 Task: Create New Customer with Customer Name: Term Reposition, Billing Address Line1: 4289 Crim Lane, Billing Address Line2:  Underhill, Billing Address Line3:  Vermont 05489, Cell Number: 928-504-2163
Action: Mouse moved to (203, 34)
Screenshot: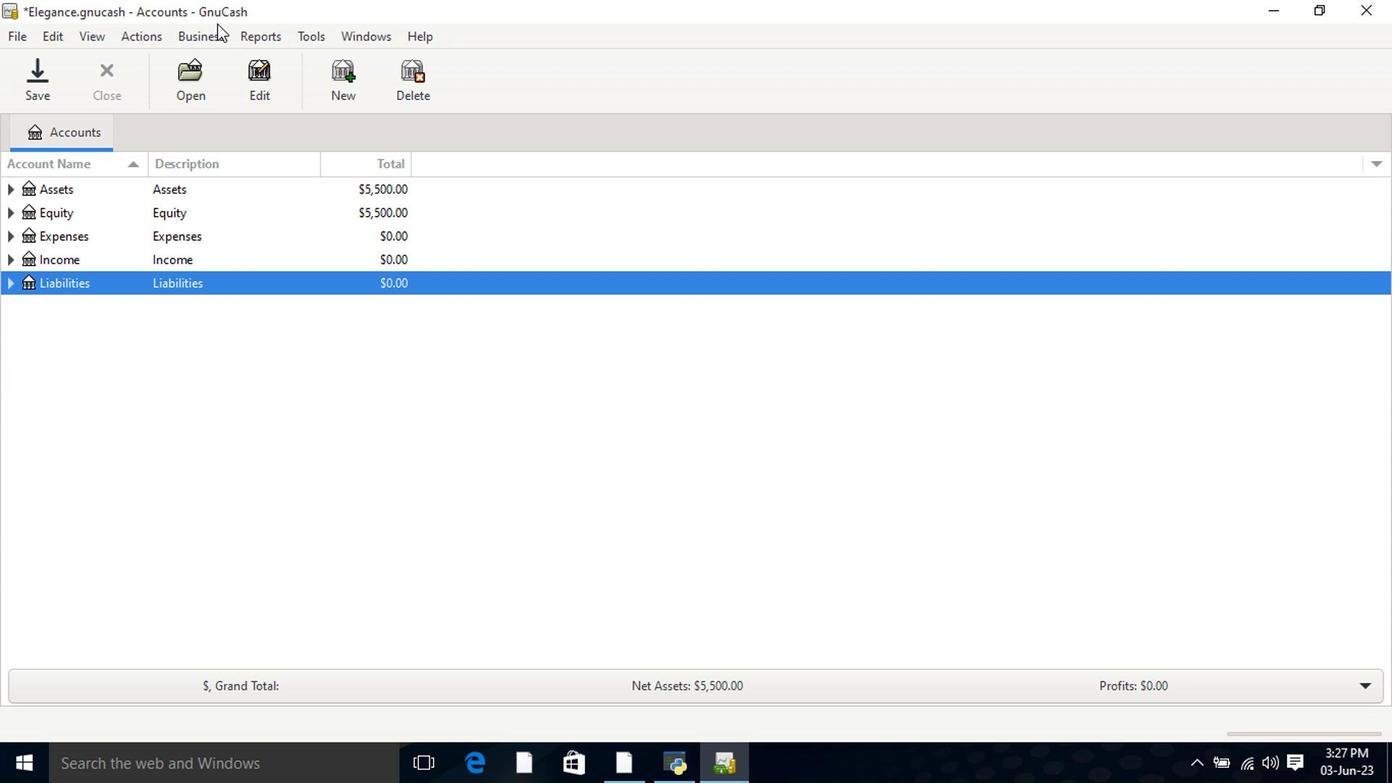 
Action: Mouse pressed left at (203, 34)
Screenshot: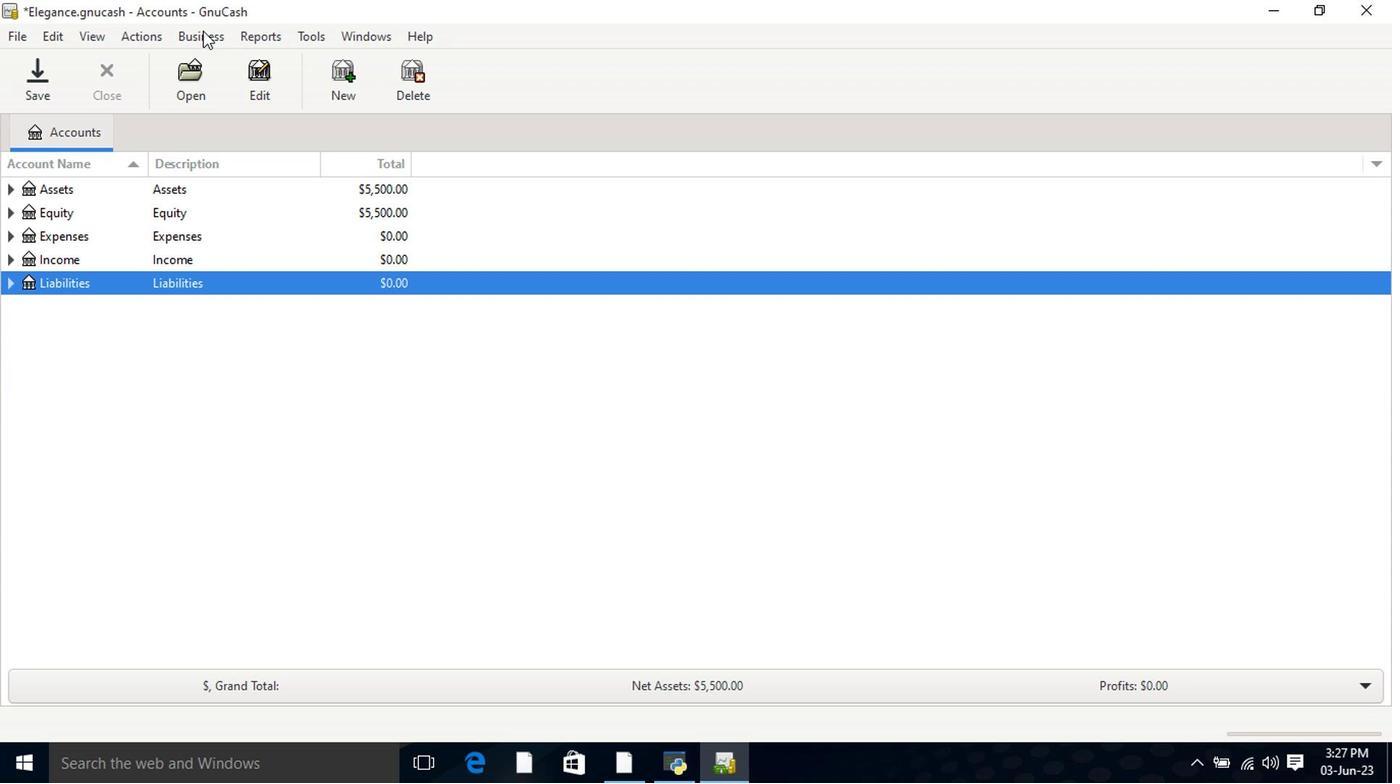 
Action: Mouse moved to (436, 88)
Screenshot: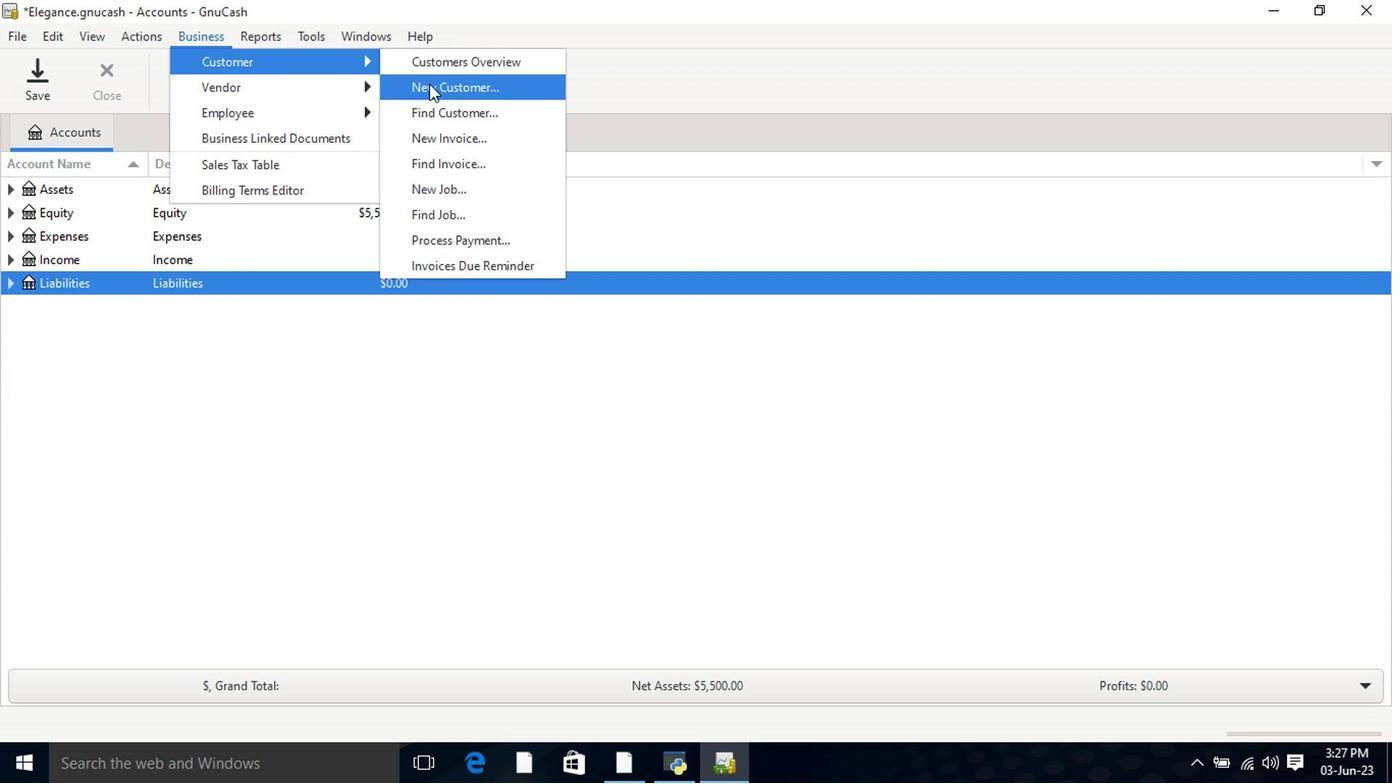 
Action: Mouse pressed left at (436, 88)
Screenshot: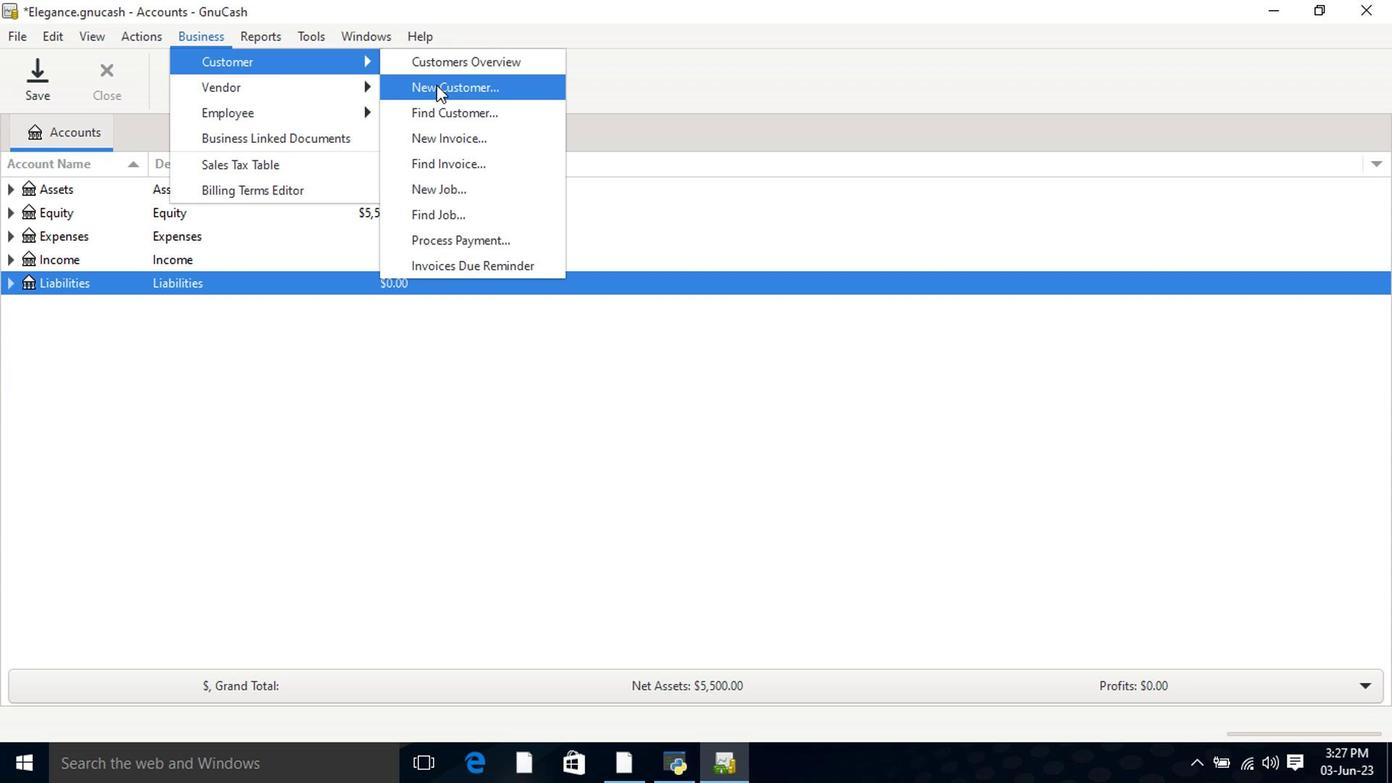 
Action: Mouse moved to (761, 237)
Screenshot: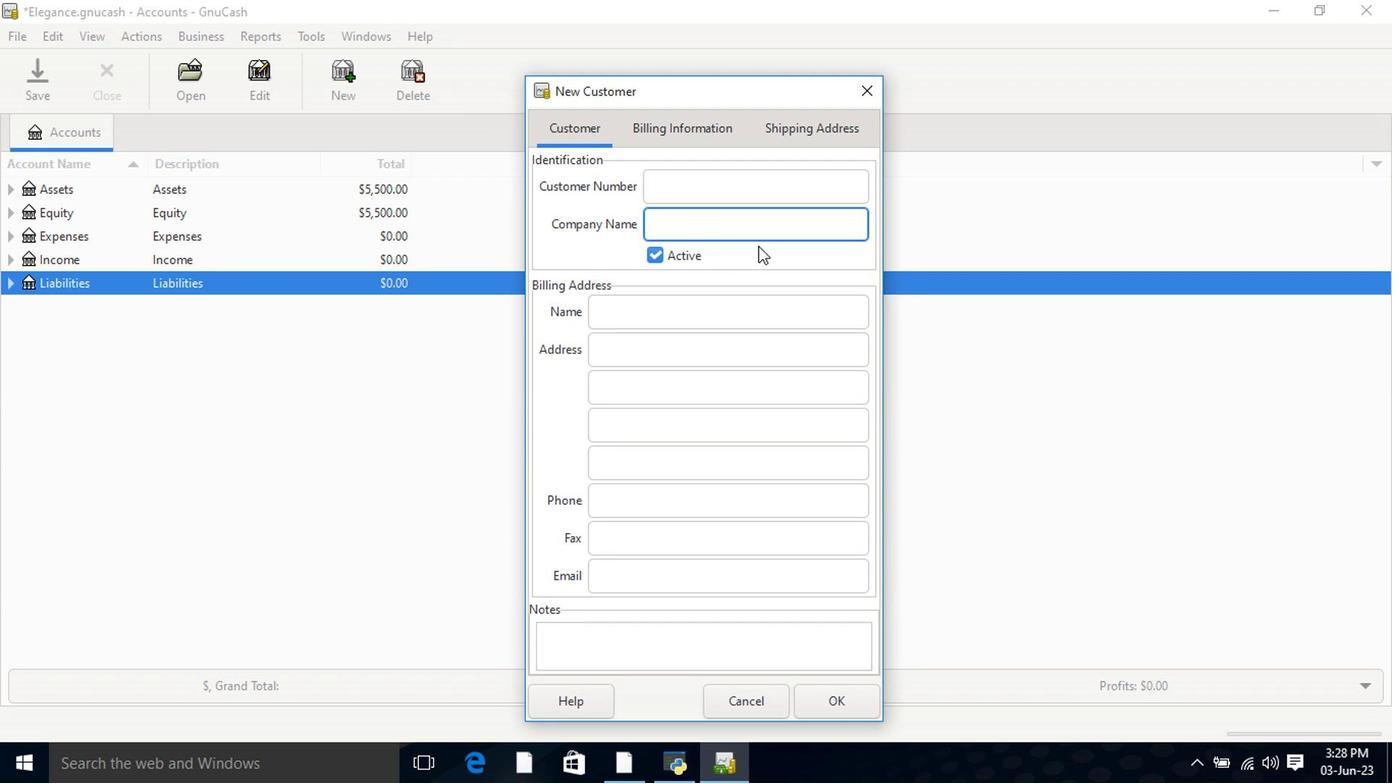 
Action: Key pressed <Key.shift>Term<Key.space><Key.shift>Repositt<Key.backspace>ion<Key.tab><Key.tab><Key.tab>4289<Key.space><Key.shift>Crim<Key.space><Key.shift>Lane<Key.tab><Key.shift>underhill<Key.tab><Key.shift>Vermont<Key.space>05489<Key.tab><Key.tab>928-504-2163
Screenshot: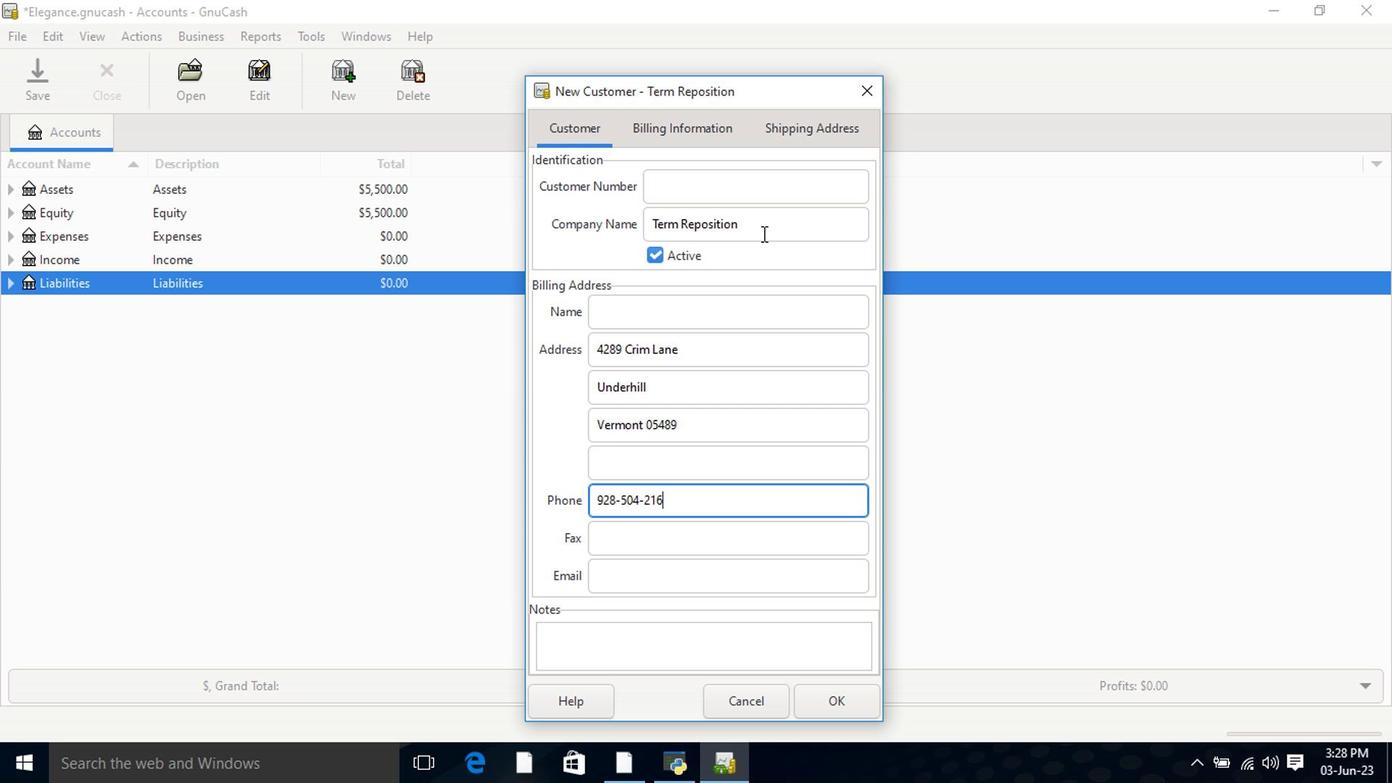 
Action: Mouse moved to (715, 137)
Screenshot: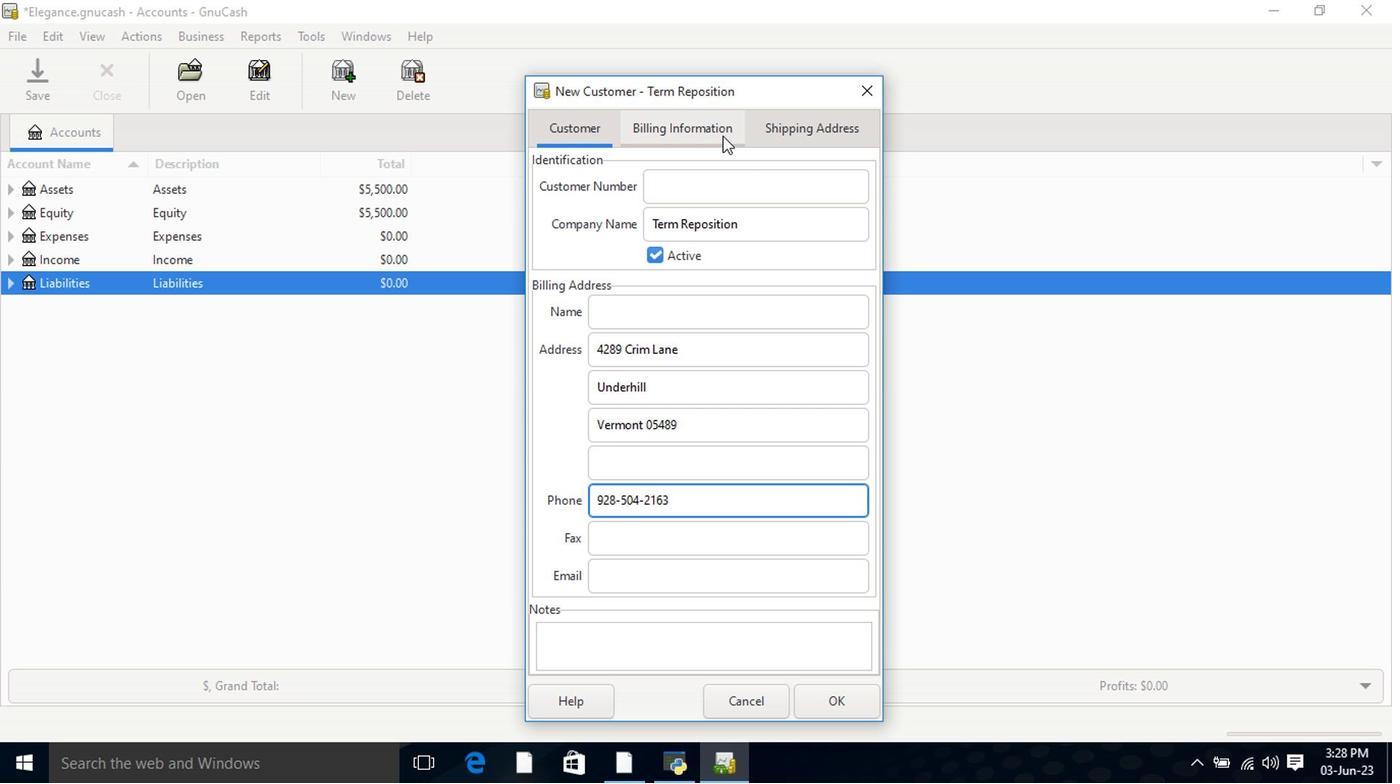 
Action: Mouse pressed left at (715, 137)
Screenshot: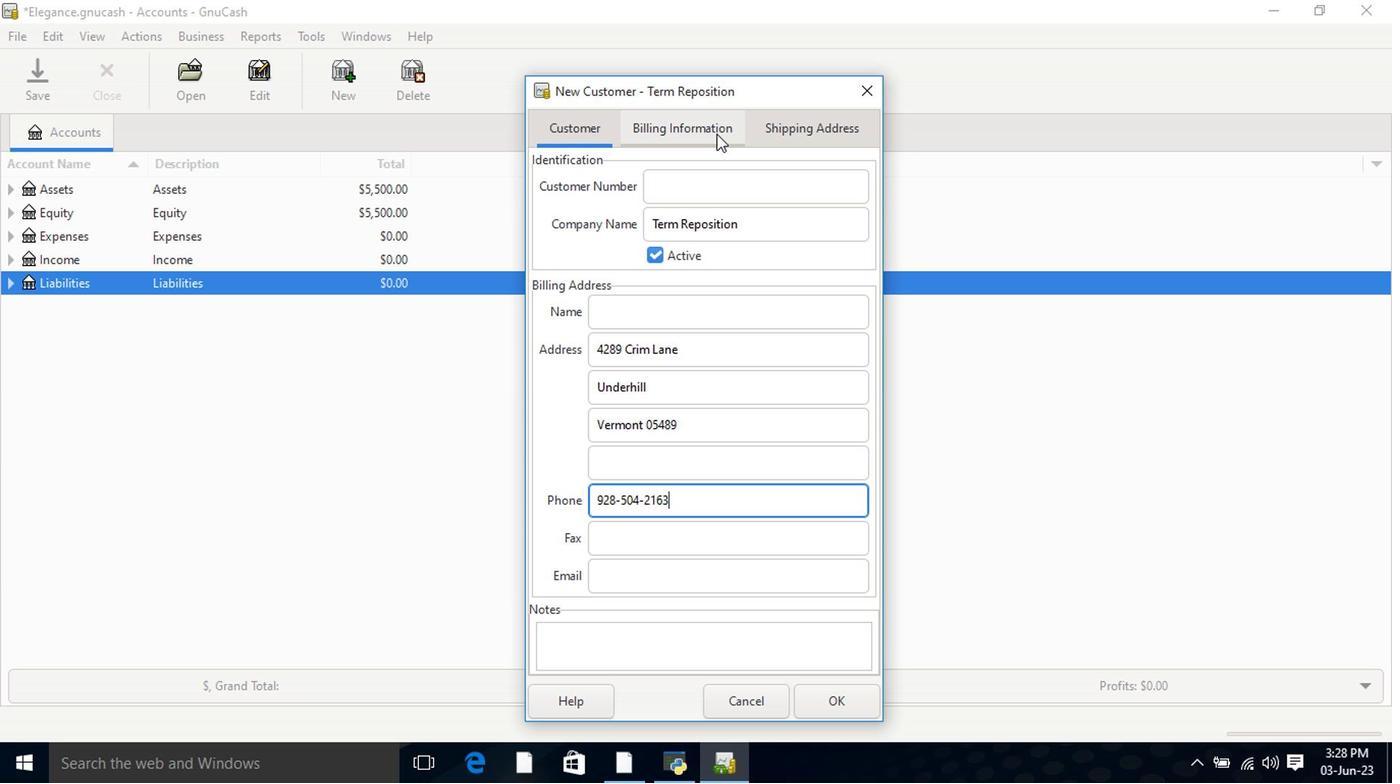 
Action: Mouse moved to (792, 137)
Screenshot: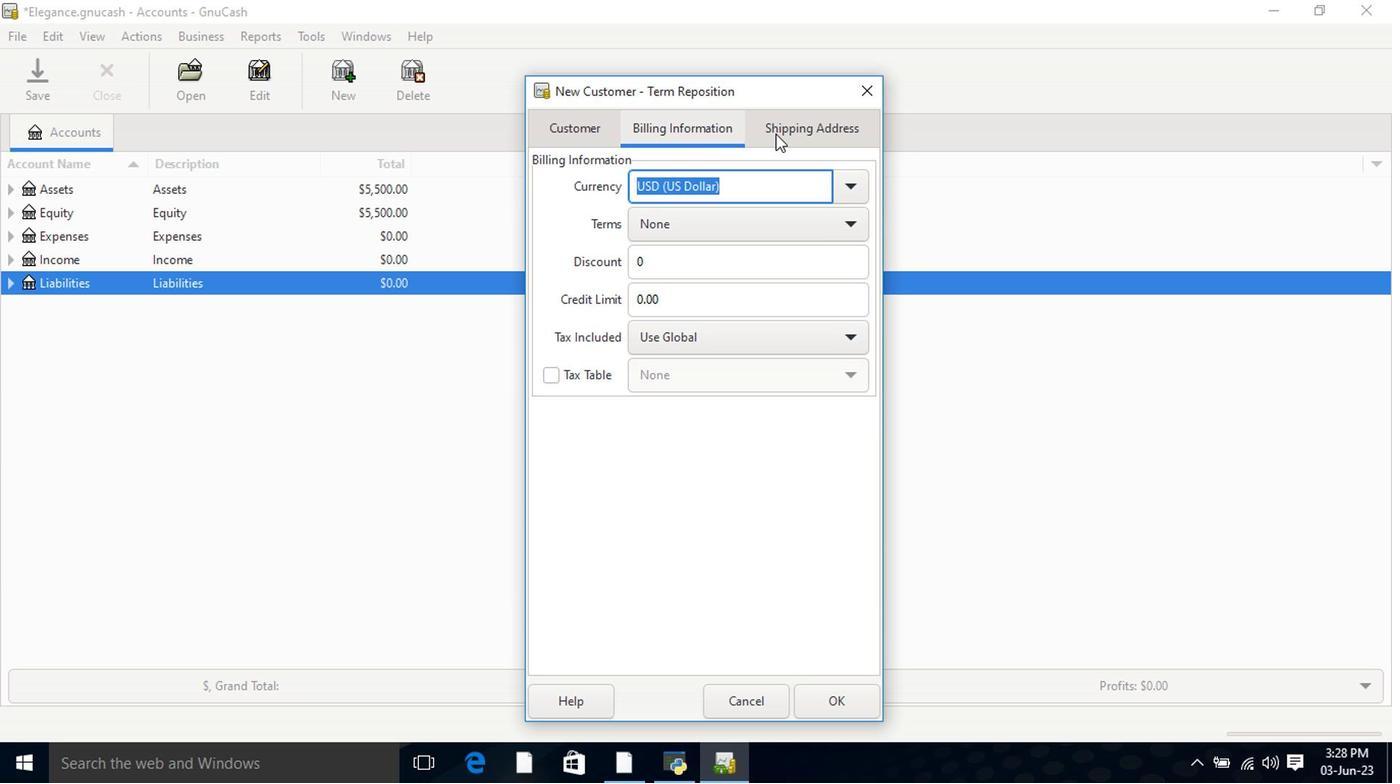 
Action: Mouse pressed left at (792, 137)
Screenshot: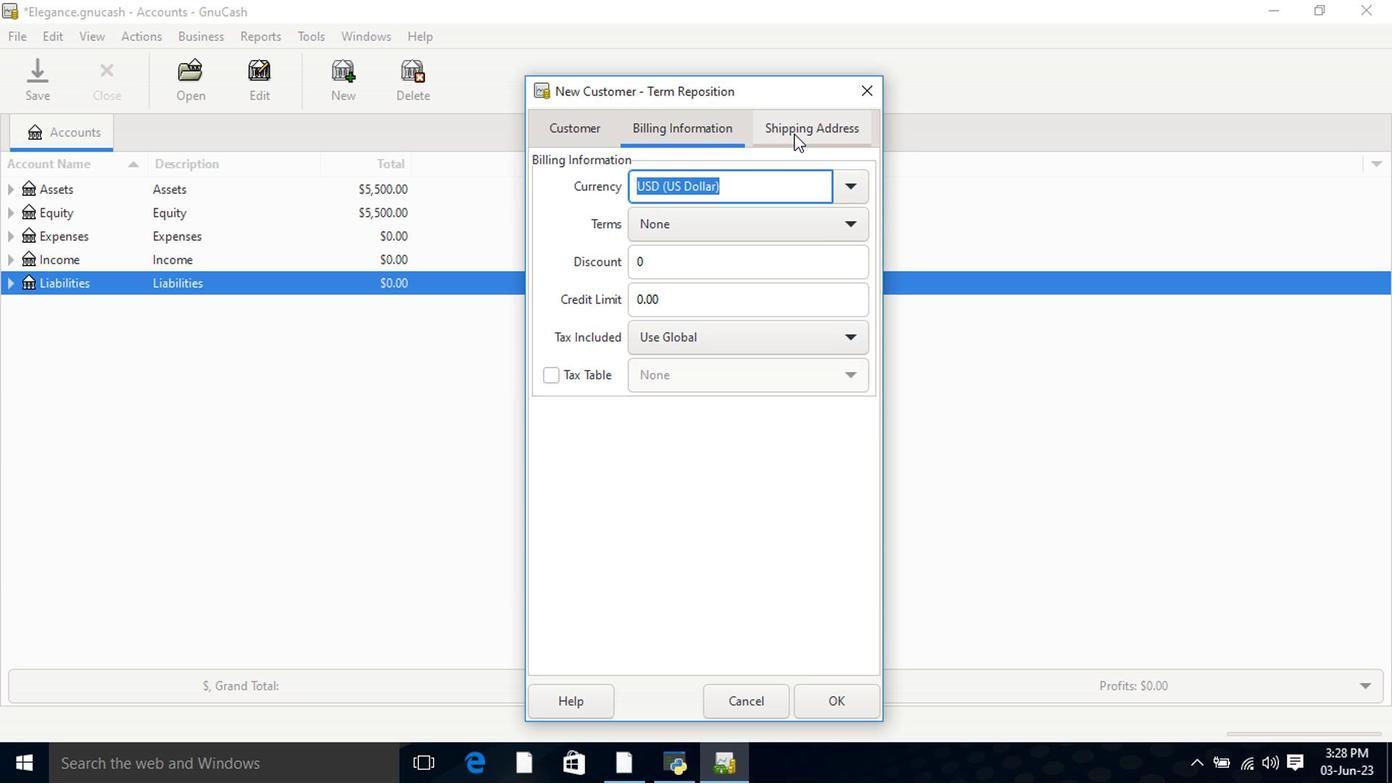 
Action: Mouse moved to (825, 707)
Screenshot: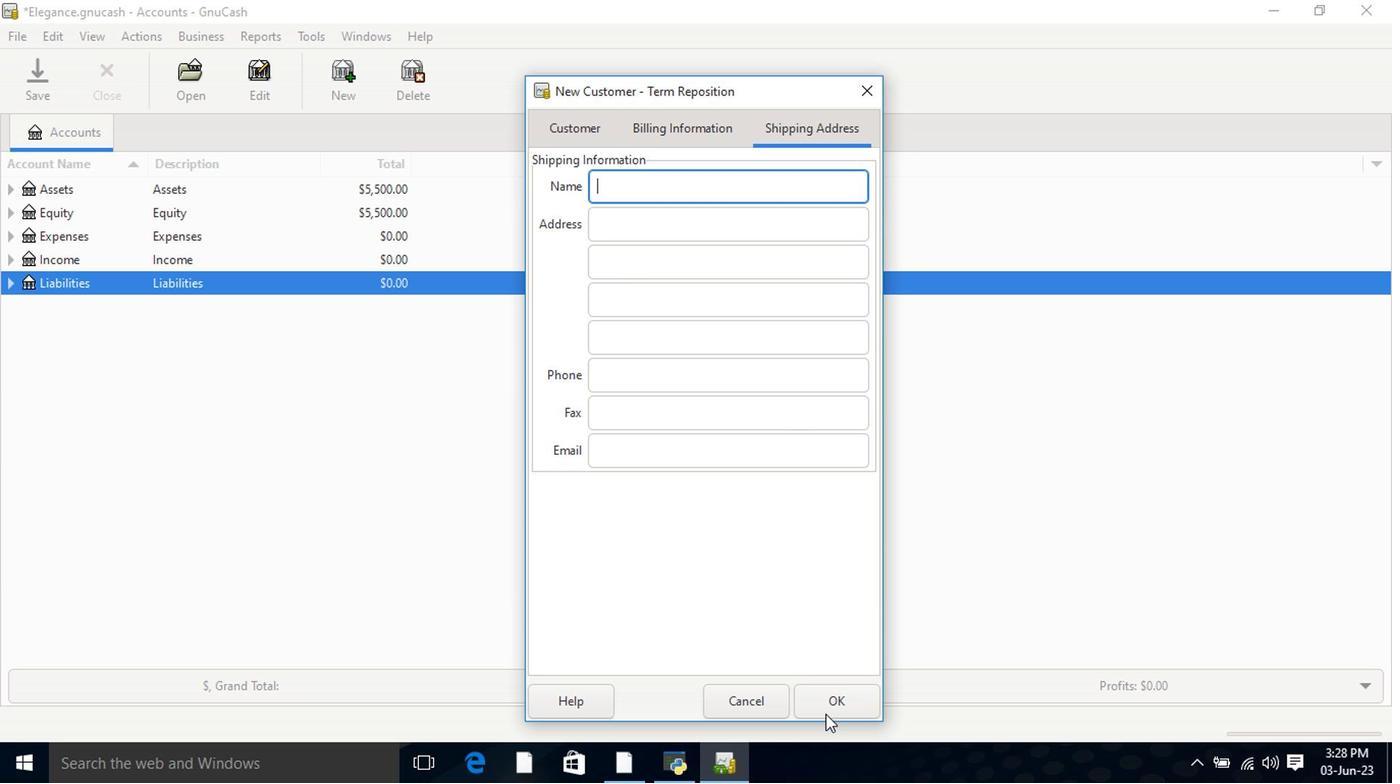 
Action: Mouse pressed left at (825, 707)
Screenshot: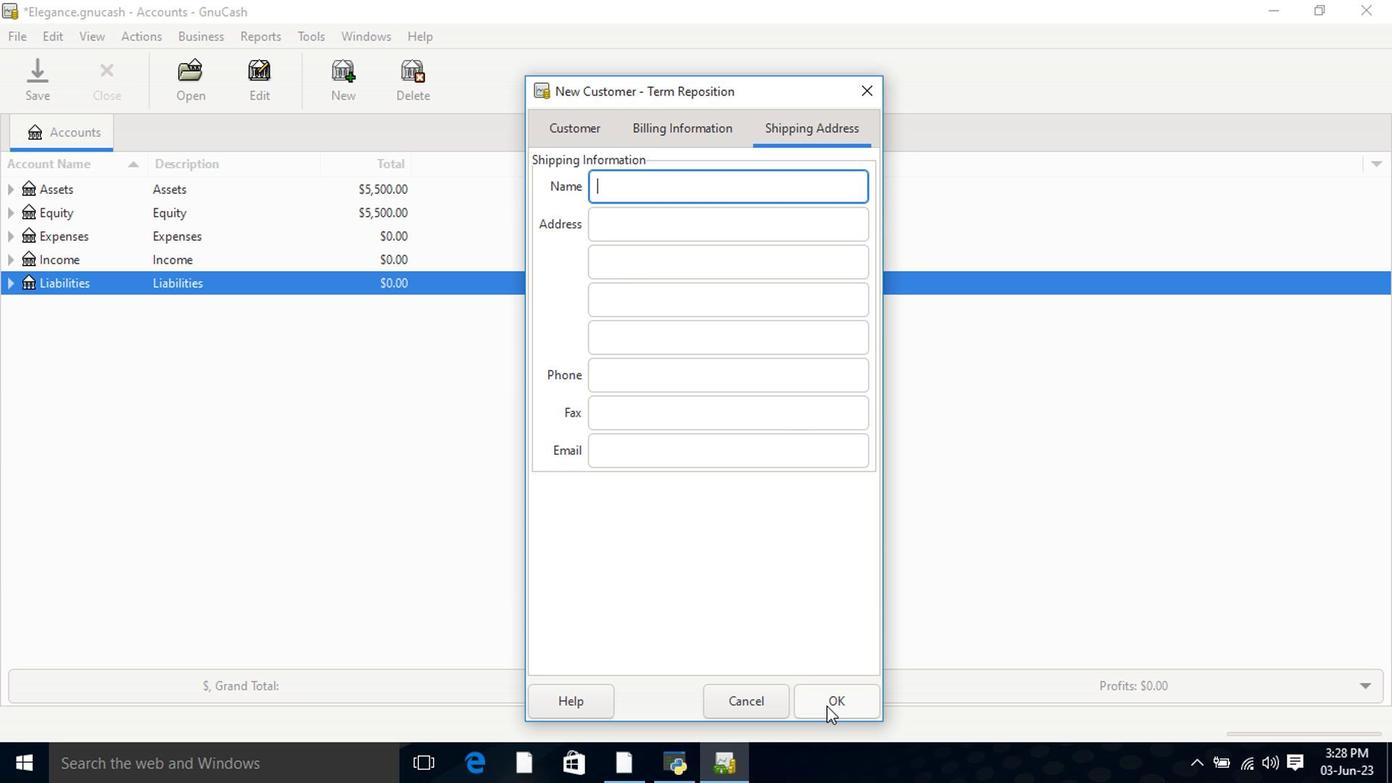 
Action: Mouse moved to (812, 675)
Screenshot: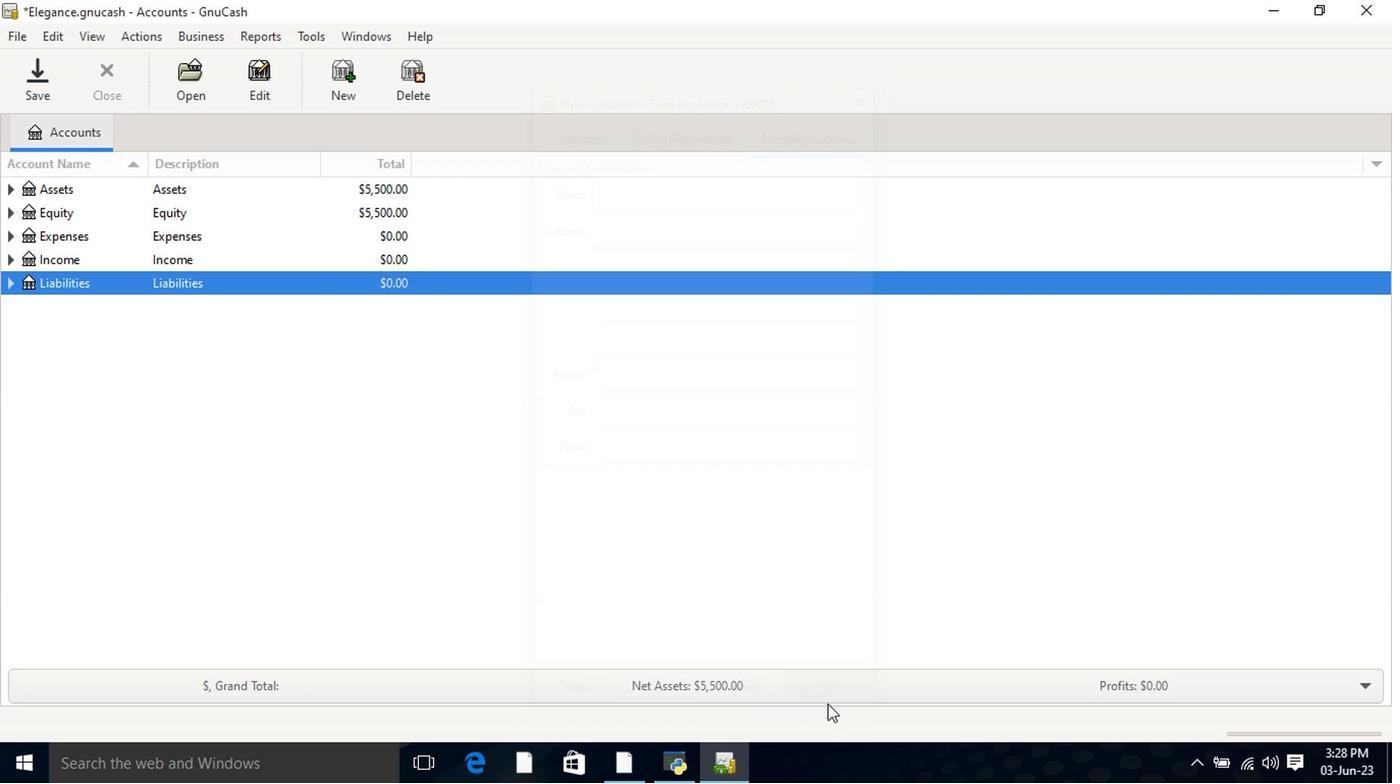 
